 Task: Add a new add-in to Microsoft Outlook from the 'Get Add-ins' section.
Action: Mouse moved to (1100, 86)
Screenshot: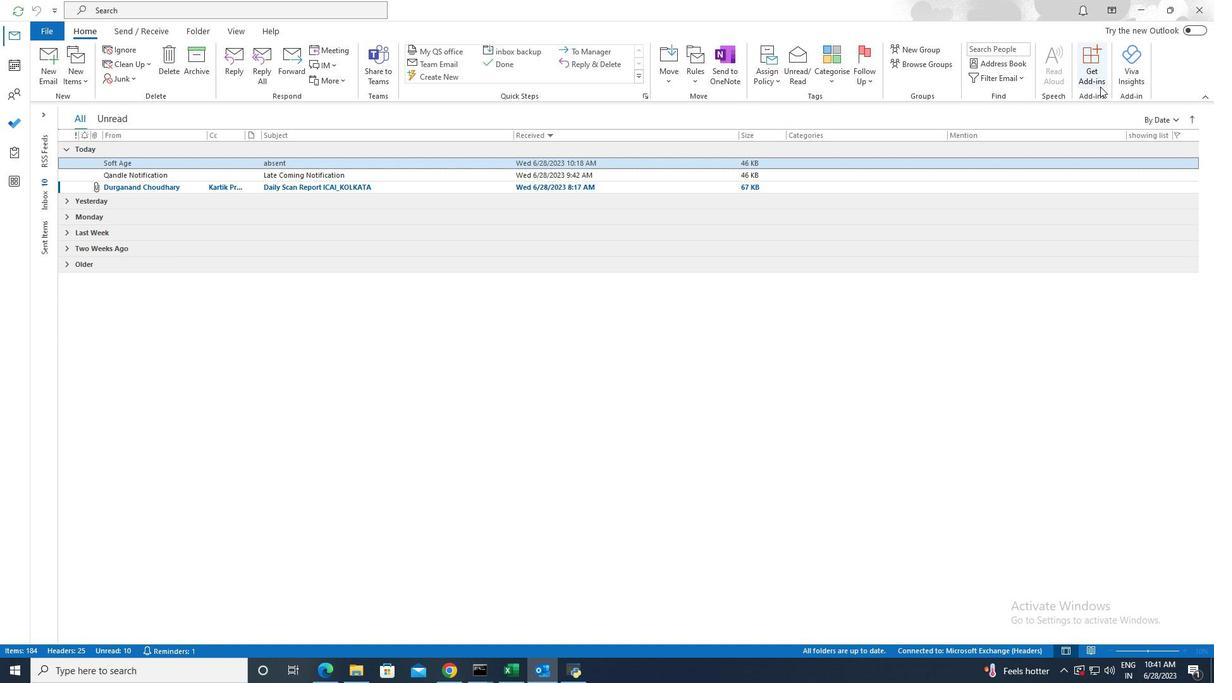 
Action: Mouse pressed left at (1100, 86)
Screenshot: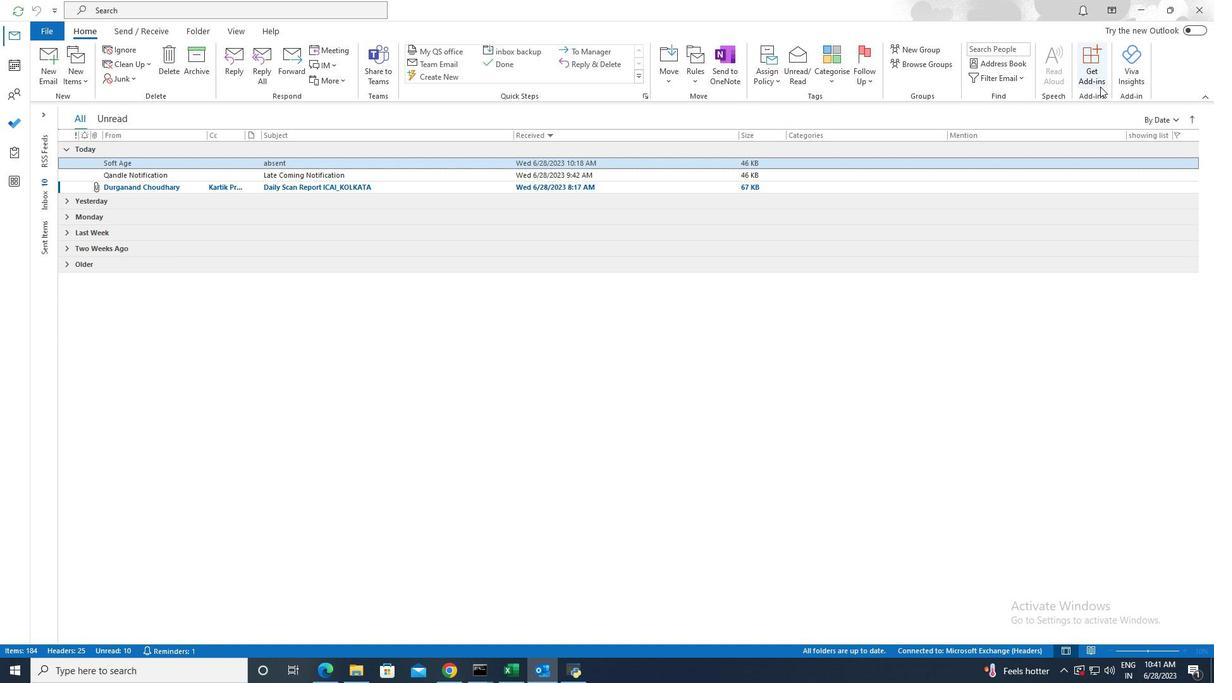 
Action: Mouse moved to (500, 276)
Screenshot: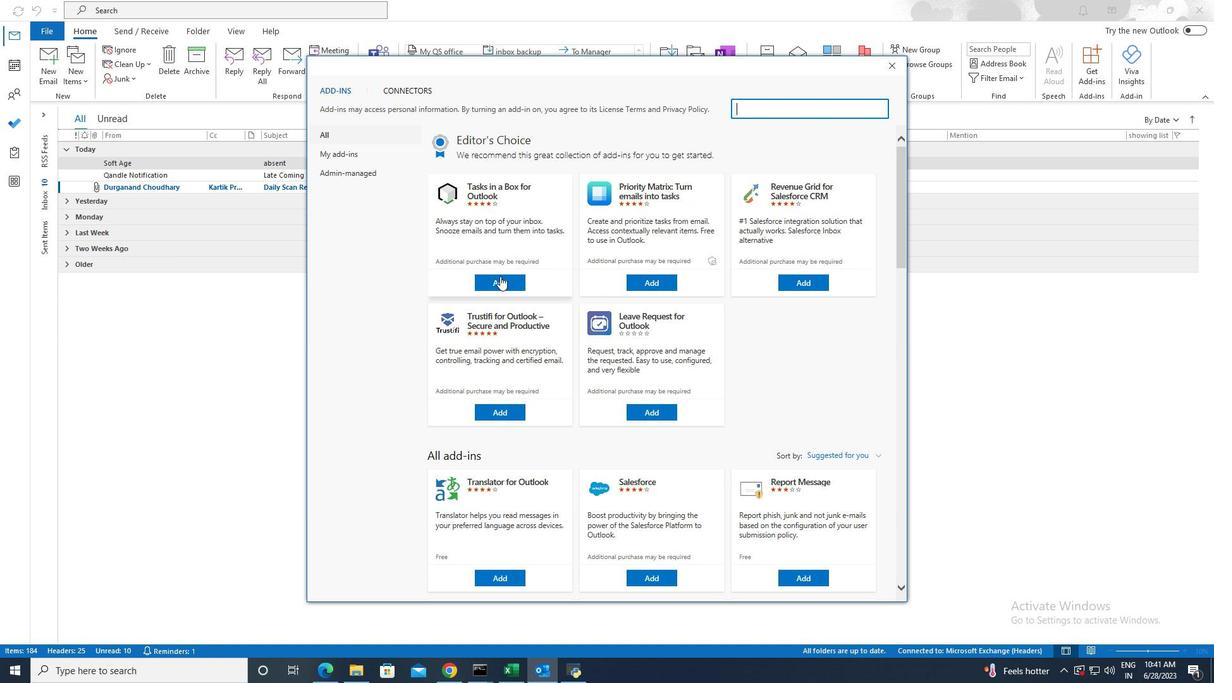 
Action: Mouse pressed left at (500, 276)
Screenshot: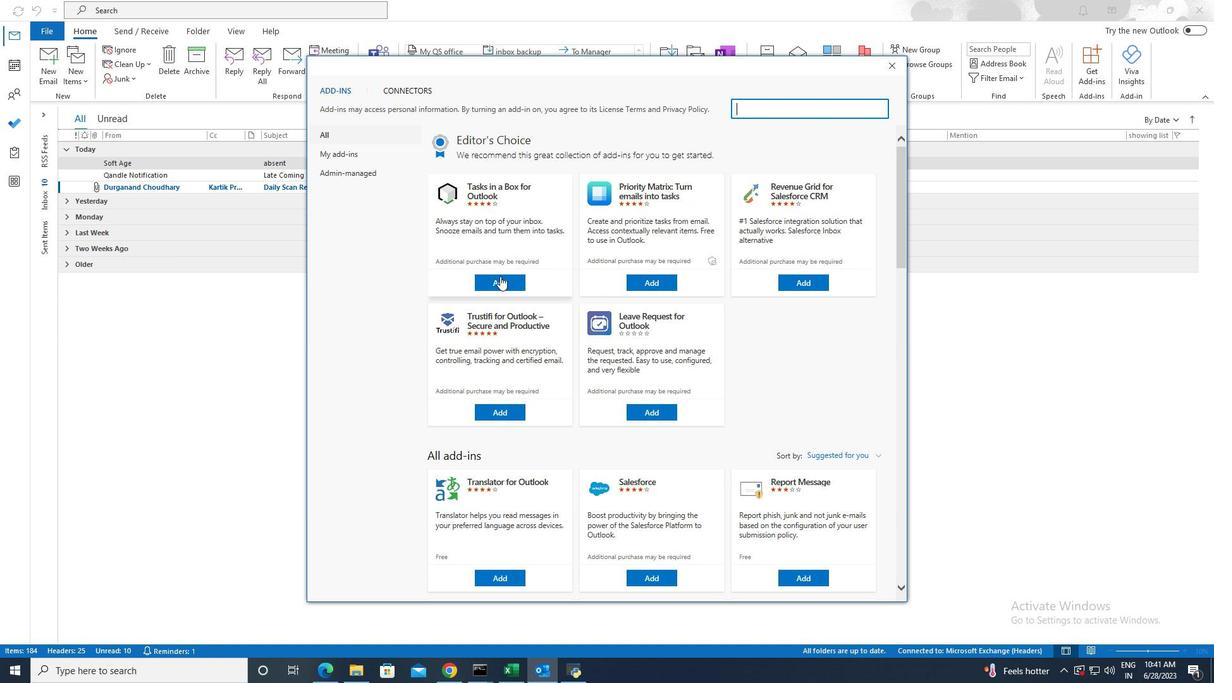 
Action: Mouse moved to (725, 249)
Screenshot: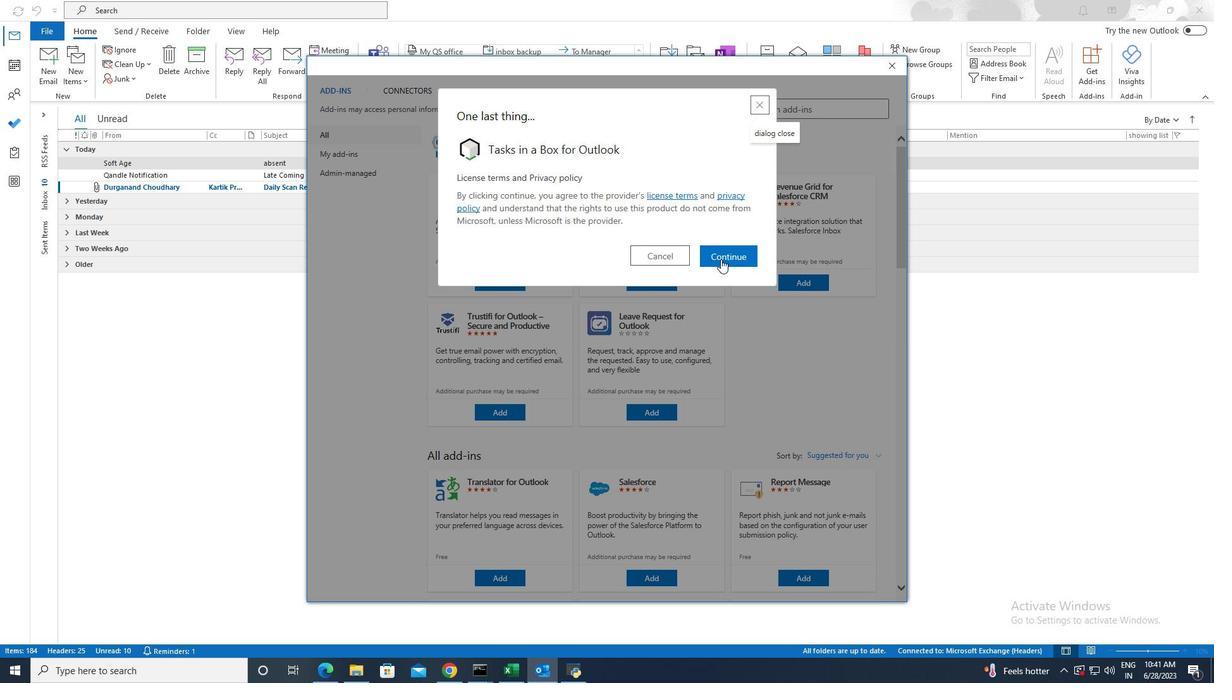 
Action: Mouse pressed left at (725, 249)
Screenshot: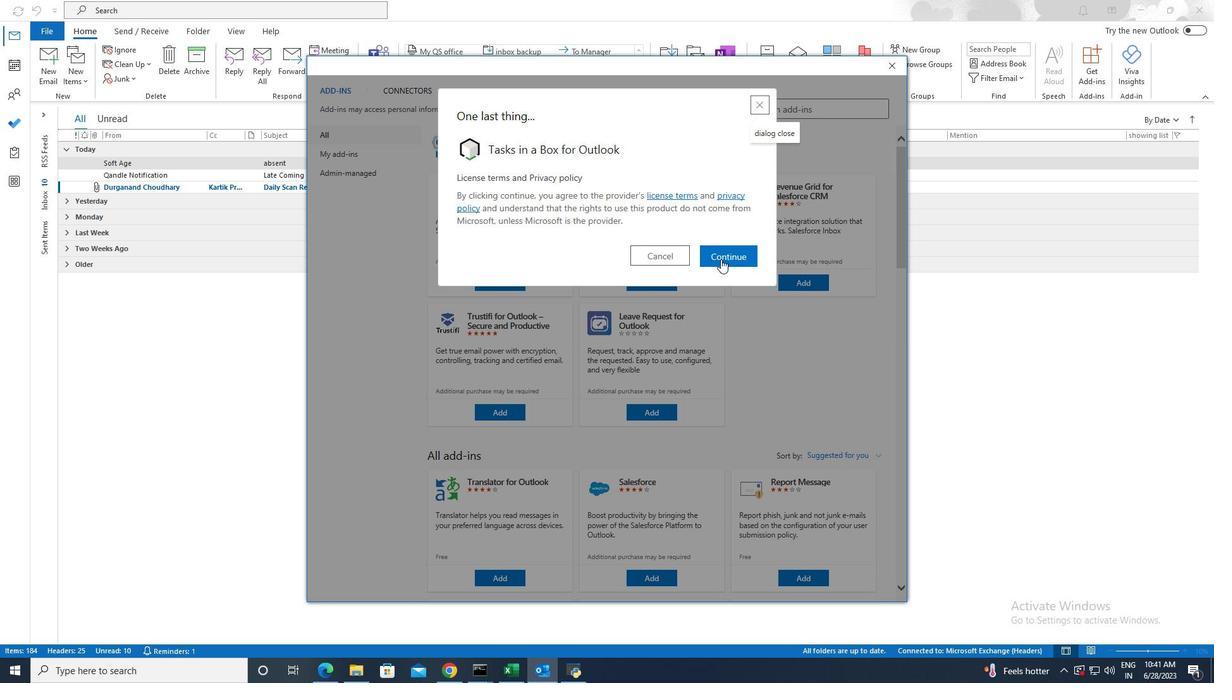 
